 Task: Create Board Brand Development Strategies to Workspace Executive Assistance. Create Board Voice of Employee Surveys and Analysis to Workspace Executive Assistance. Create Board Diversity and Inclusion Employee Training and Education Resources to Workspace Executive Assistance
Action: Mouse moved to (350, 58)
Screenshot: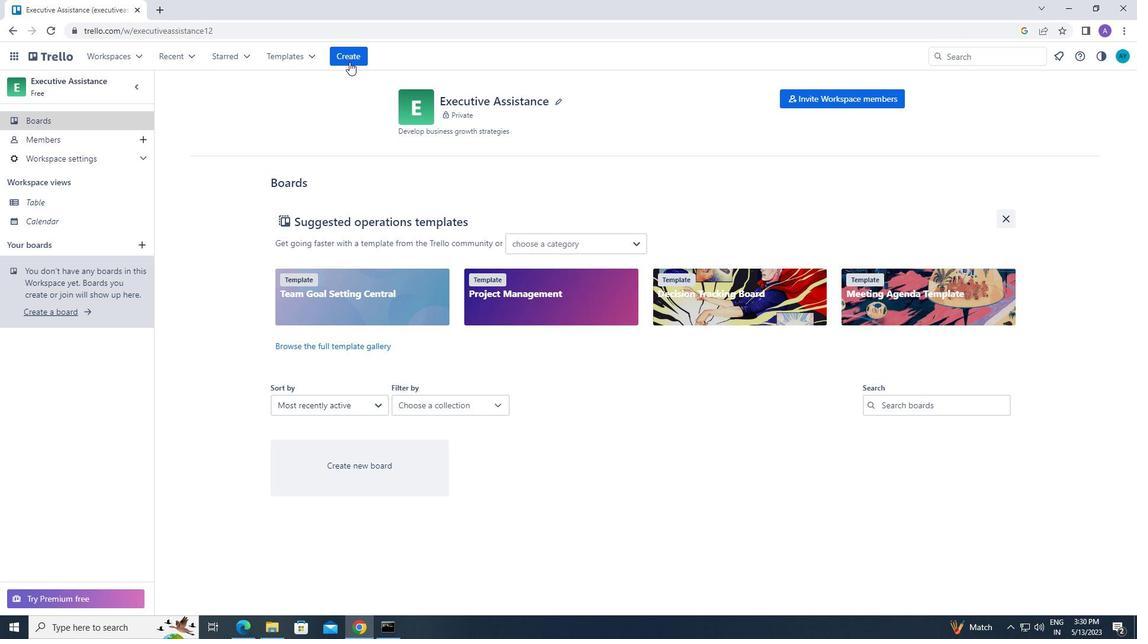 
Action: Mouse pressed left at (350, 58)
Screenshot: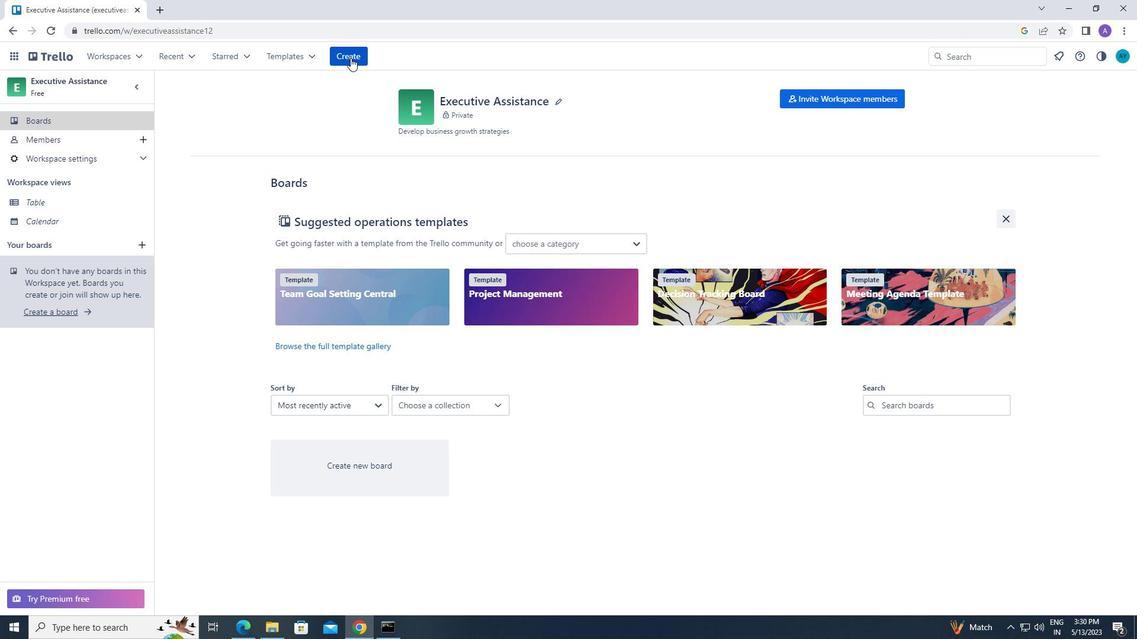
Action: Mouse moved to (361, 107)
Screenshot: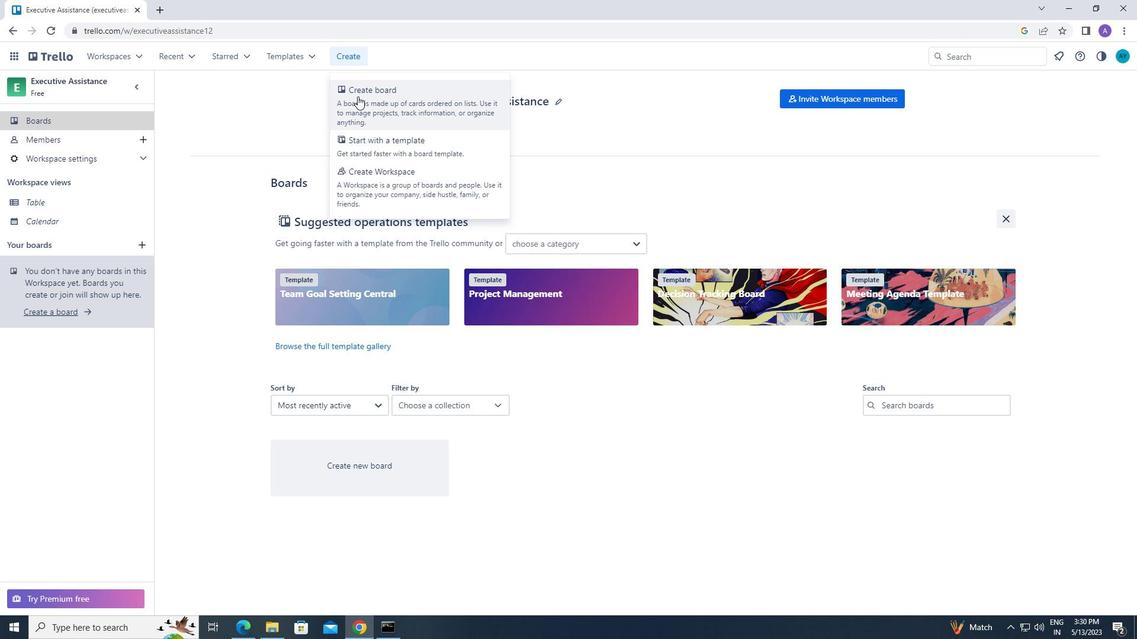 
Action: Mouse pressed left at (361, 107)
Screenshot: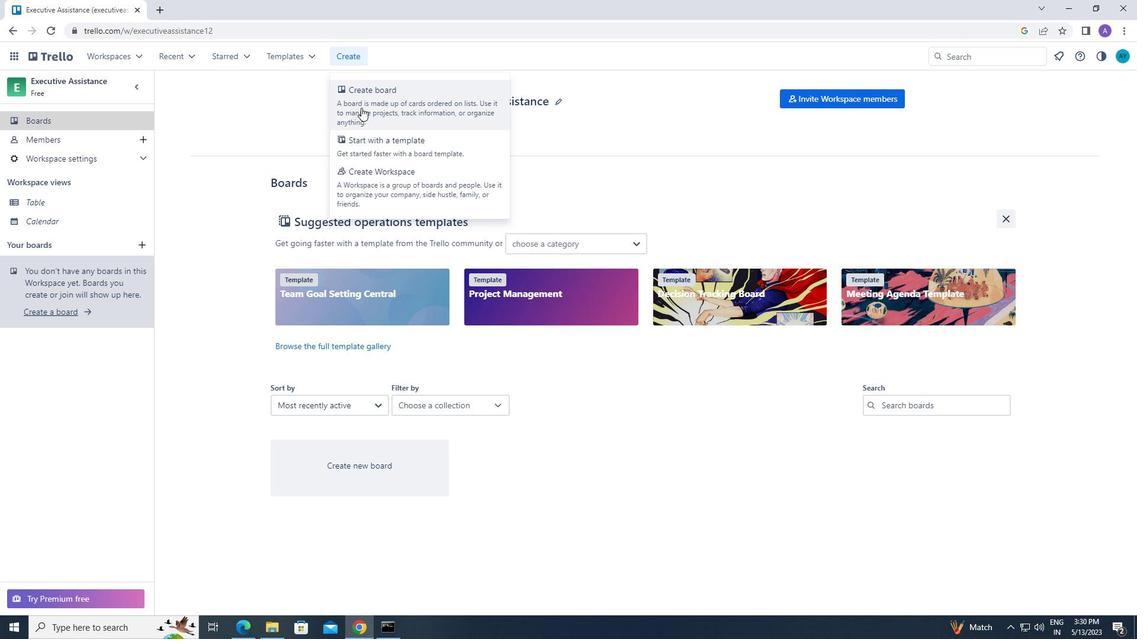 
Action: Mouse moved to (355, 281)
Screenshot: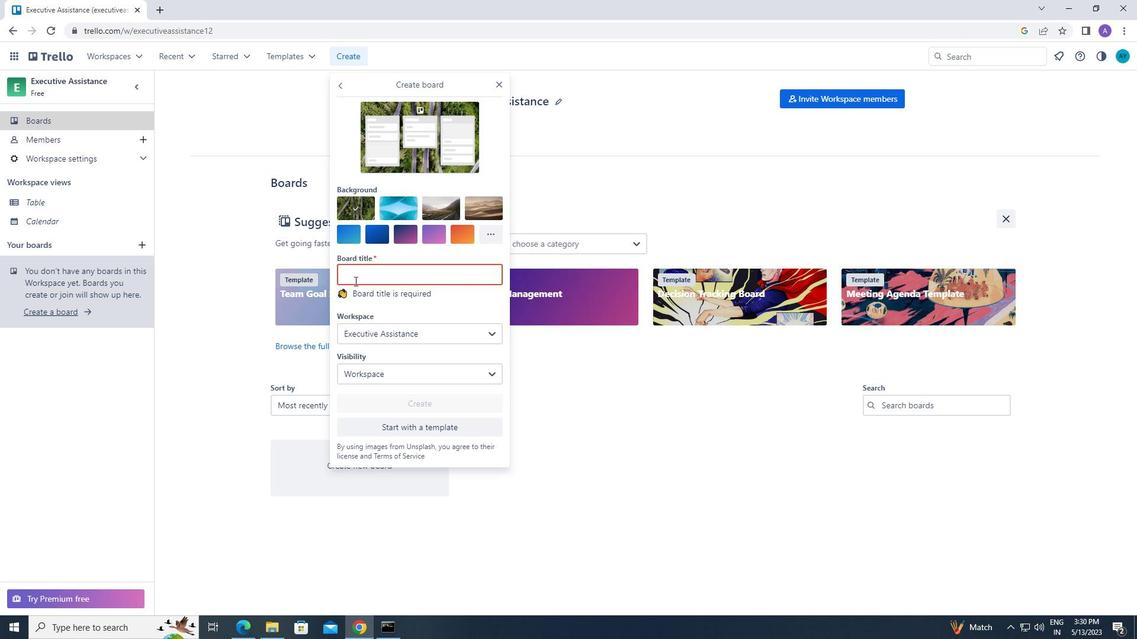 
Action: Mouse pressed left at (355, 281)
Screenshot: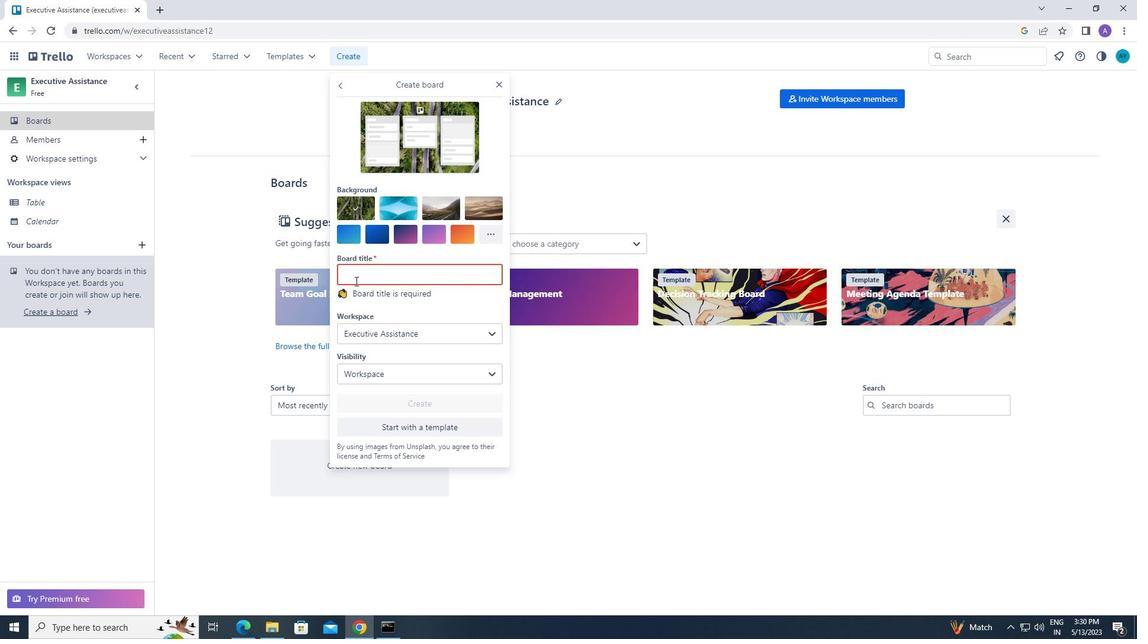 
Action: Key pressed <Key.caps_lock>b<Key.caps_lock>rand<Key.space><Key.caps_lock>d<Key.caps_lock>evelopment<Key.space><Key.caps_lock>s<Key.caps_lock>trategies
Screenshot: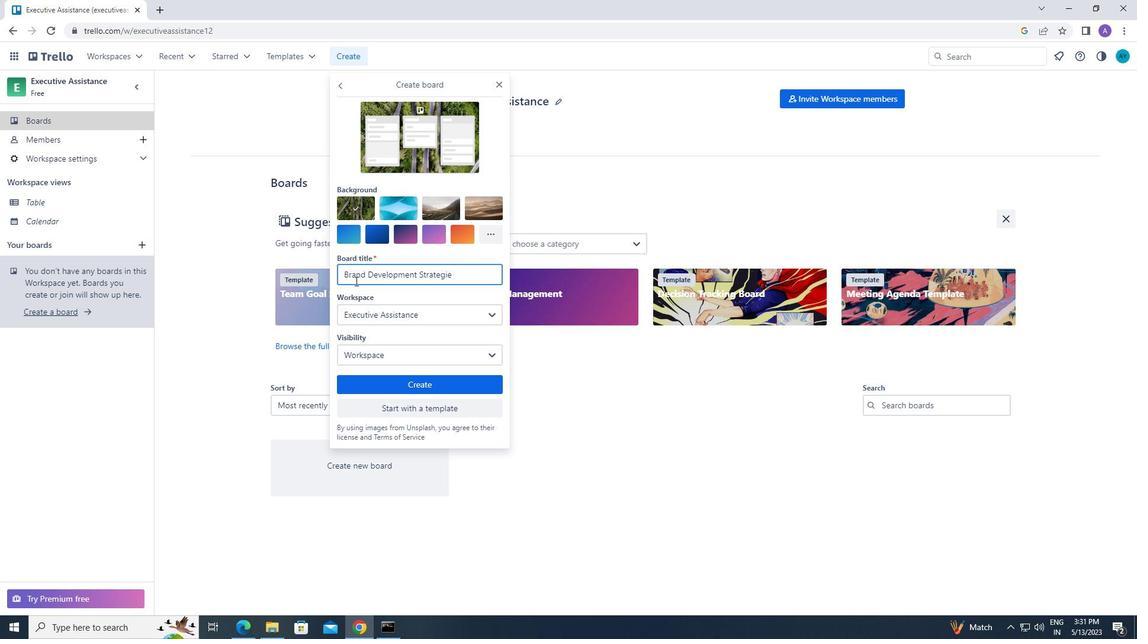 
Action: Mouse moved to (371, 380)
Screenshot: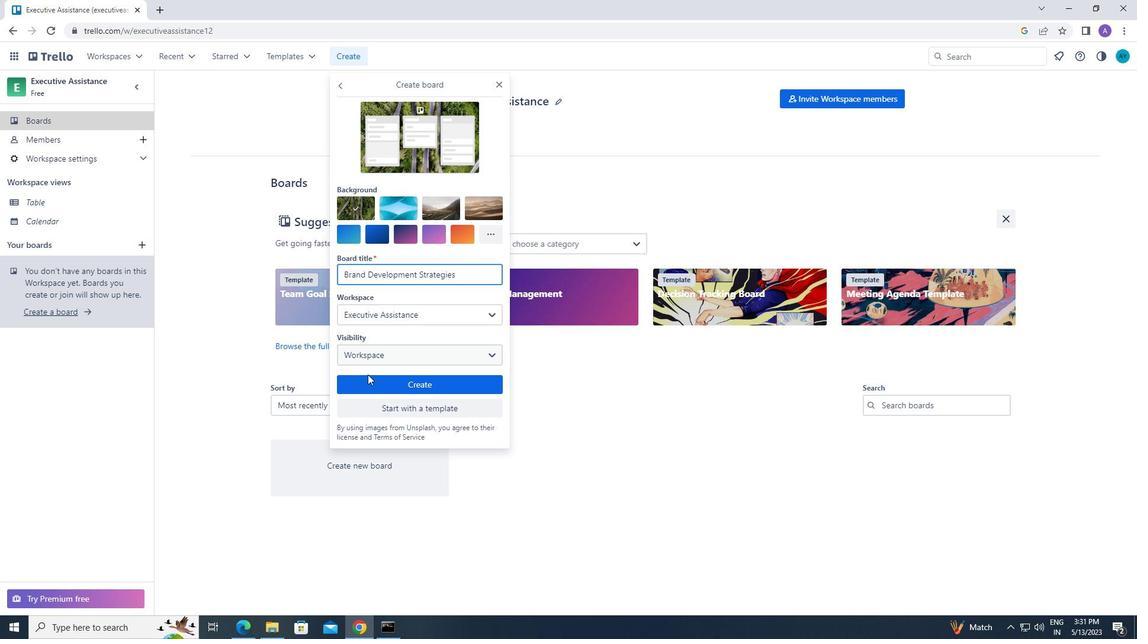 
Action: Mouse pressed left at (371, 380)
Screenshot: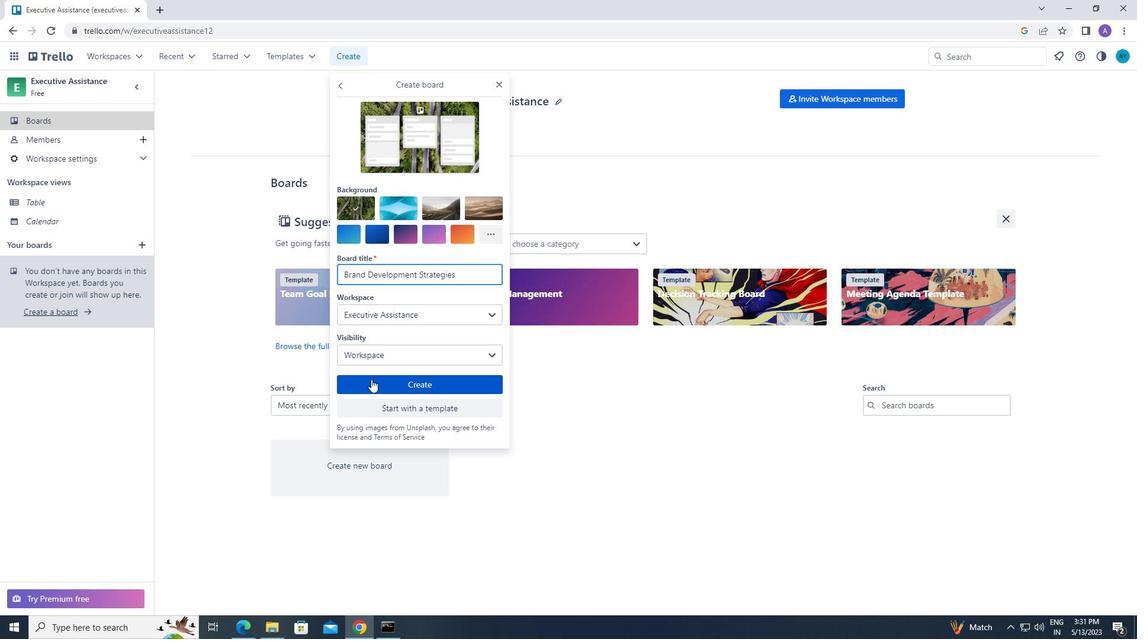 
Action: Mouse moved to (347, 53)
Screenshot: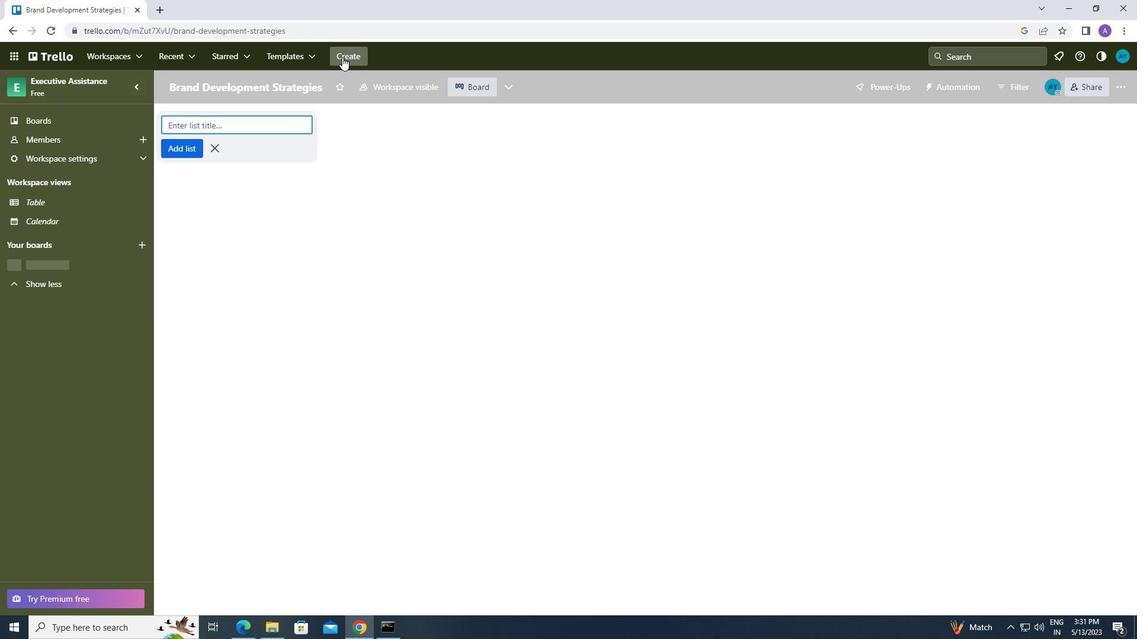 
Action: Mouse pressed left at (347, 53)
Screenshot: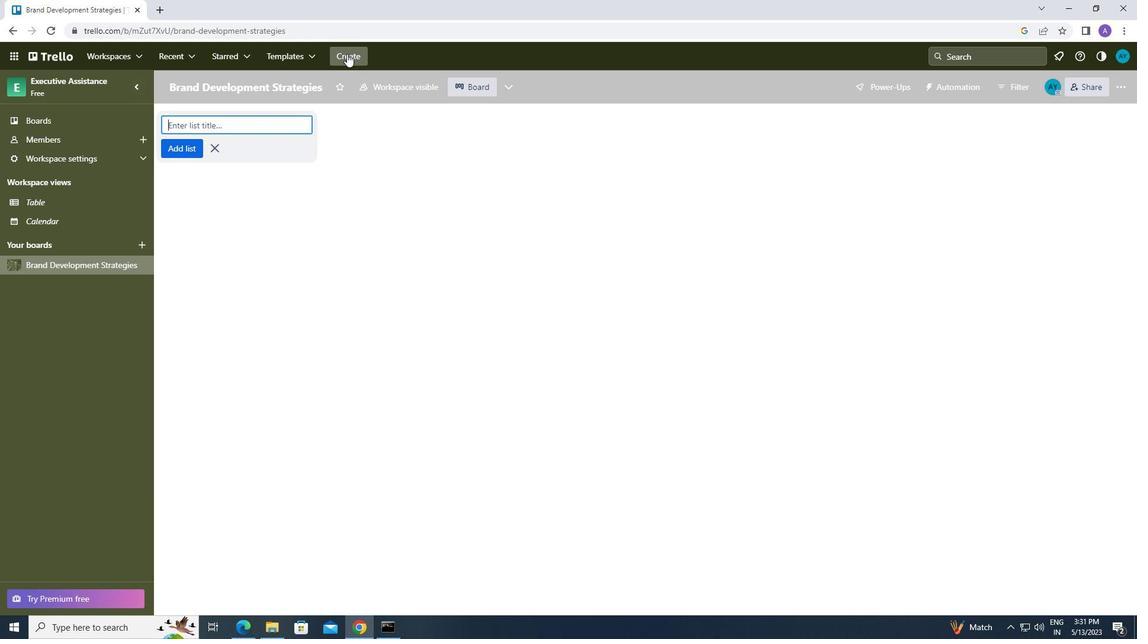 
Action: Mouse moved to (356, 100)
Screenshot: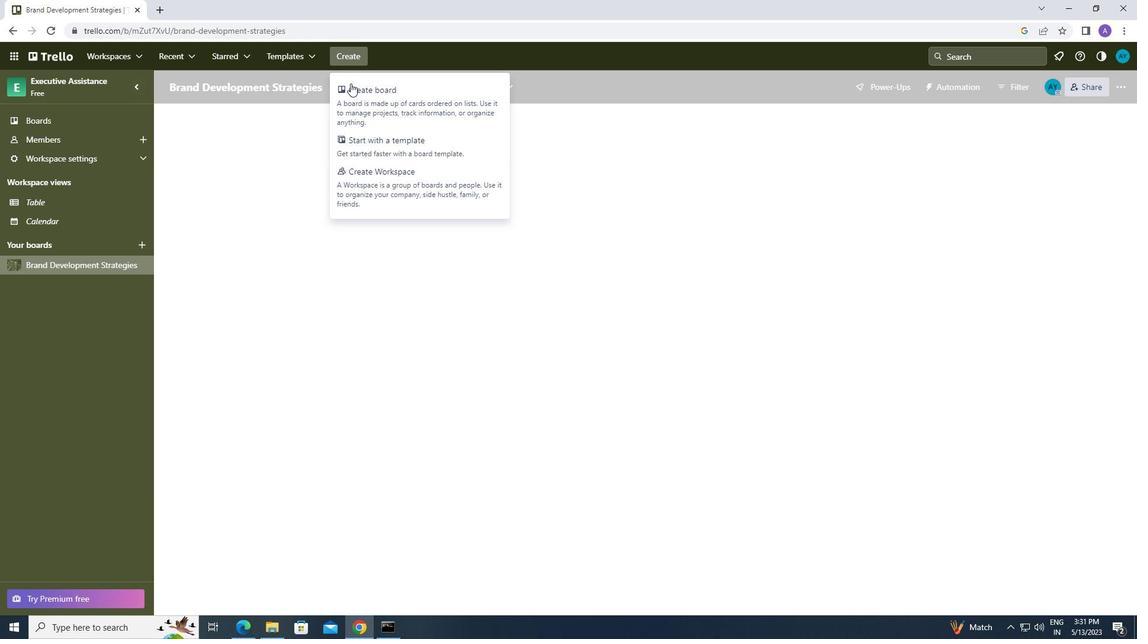 
Action: Mouse pressed left at (356, 100)
Screenshot: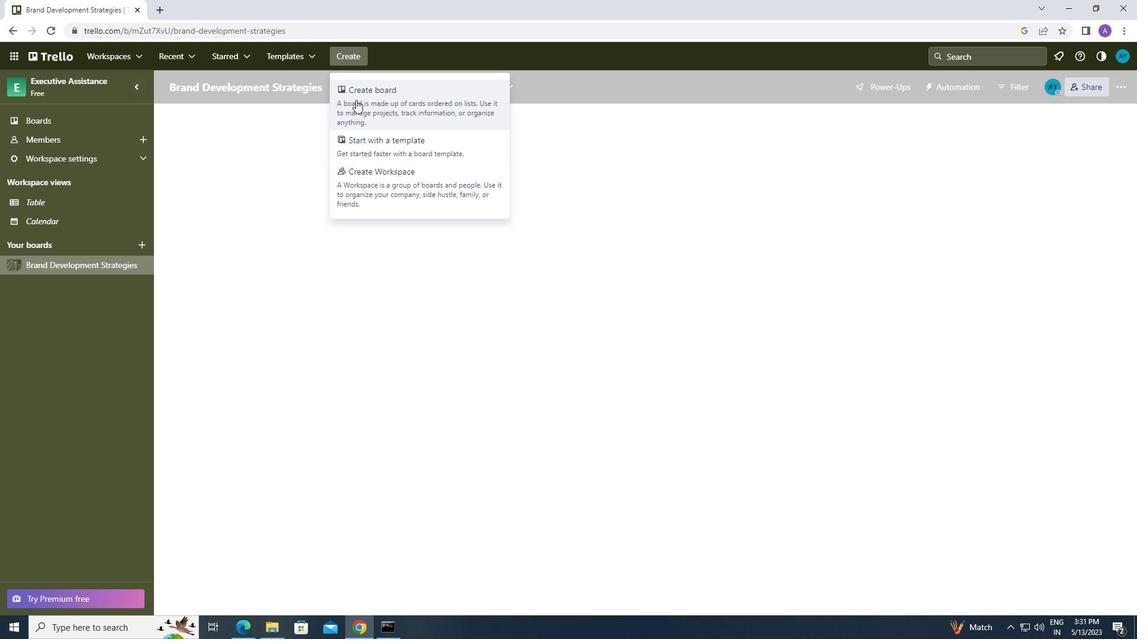 
Action: Mouse moved to (362, 281)
Screenshot: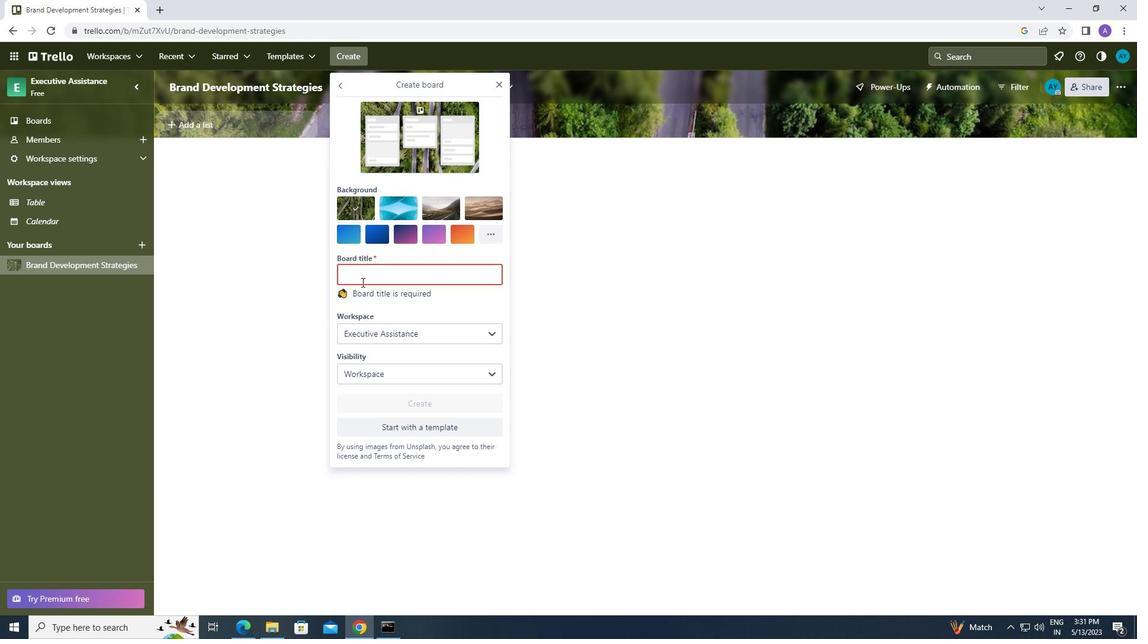
Action: Mouse pressed left at (362, 281)
Screenshot: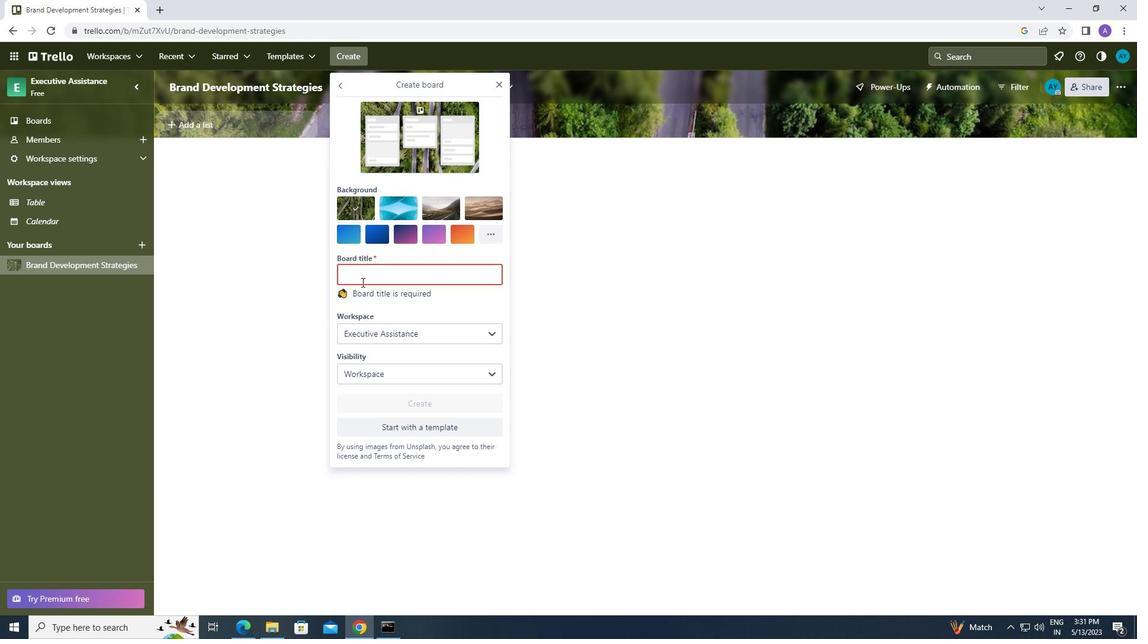 
Action: Mouse moved to (384, 272)
Screenshot: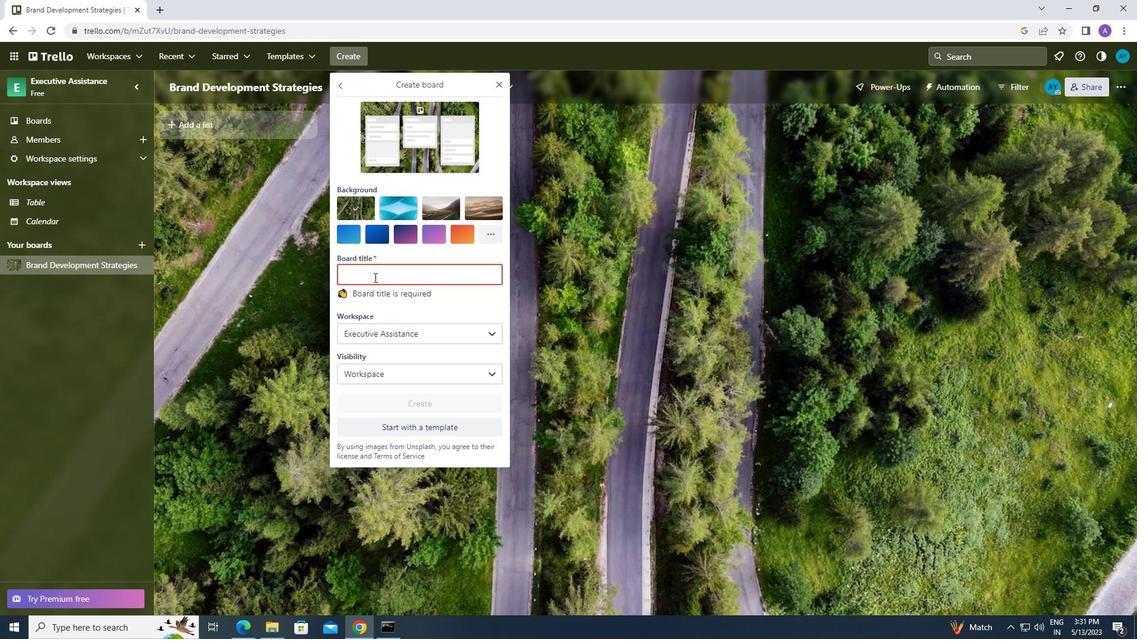 
Action: Key pressed <Key.caps_lock>
Screenshot: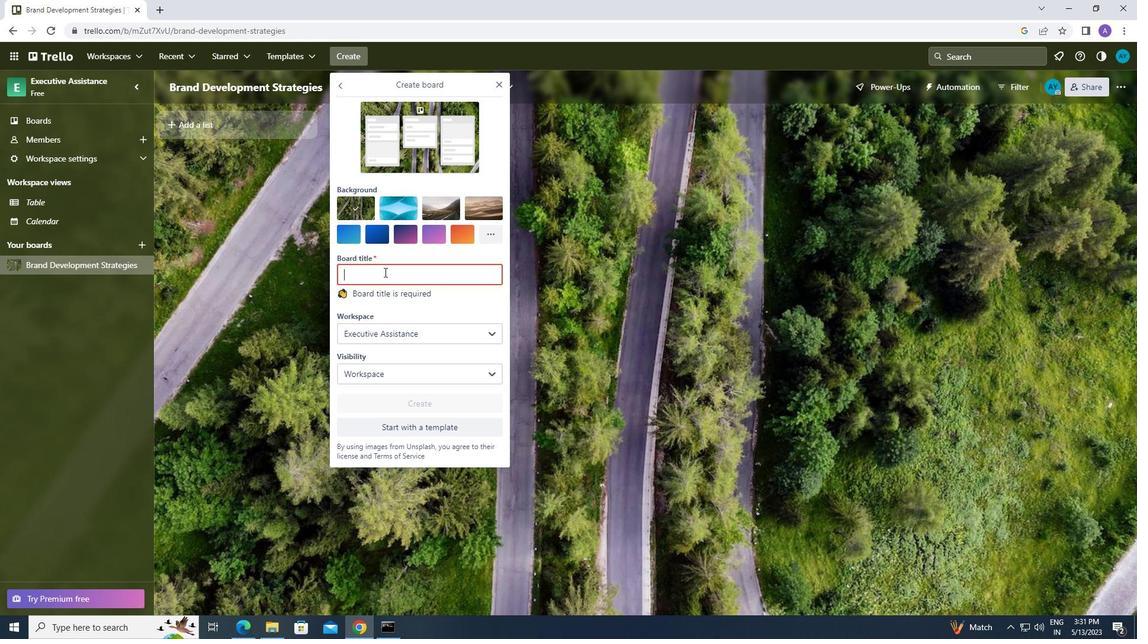 
Action: Mouse moved to (384, 271)
Screenshot: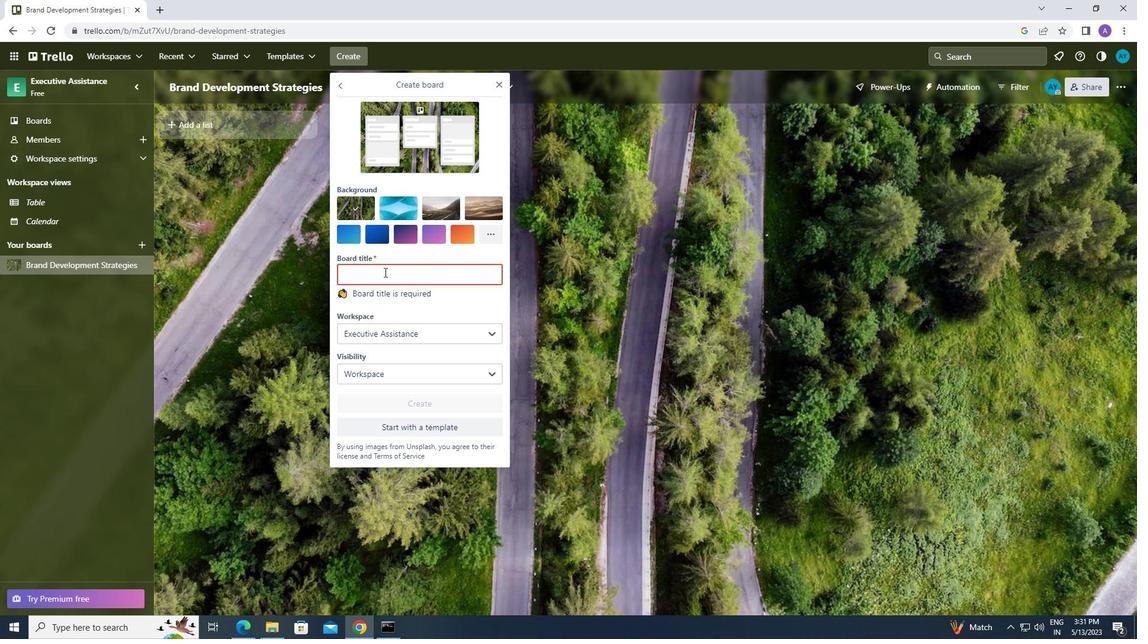 
Action: Key pressed v<Key.caps_lock>oice<Key.space>of<Key.space><Key.caps_lock>e<Key.caps_lock>mployee<Key.space><Key.caps_lock>s
Screenshot: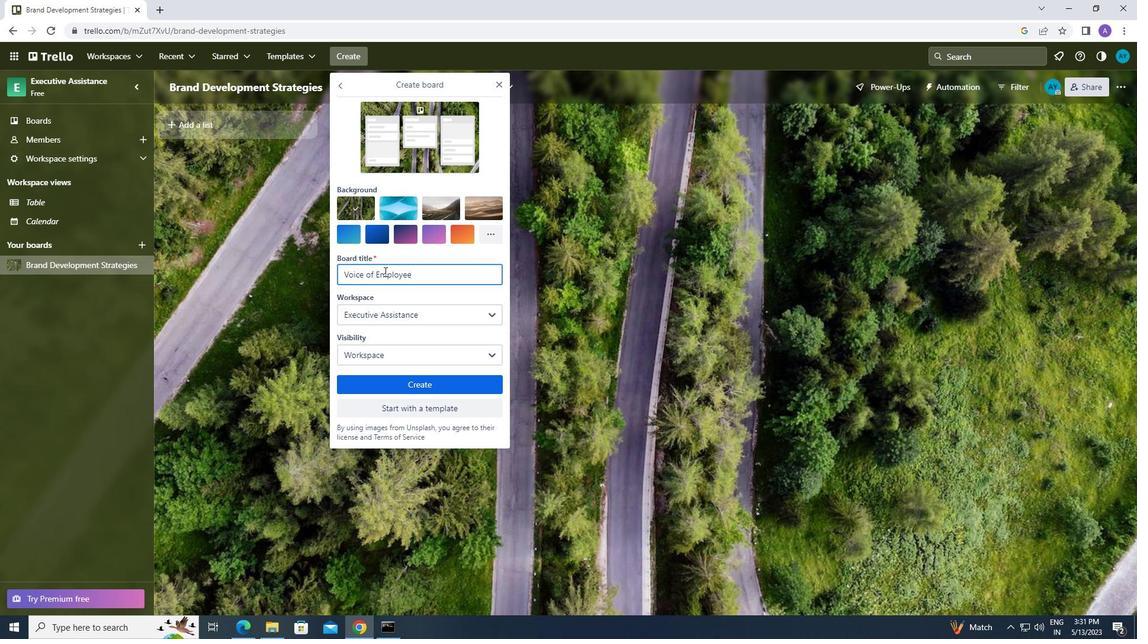 
Action: Mouse moved to (688, 93)
Screenshot: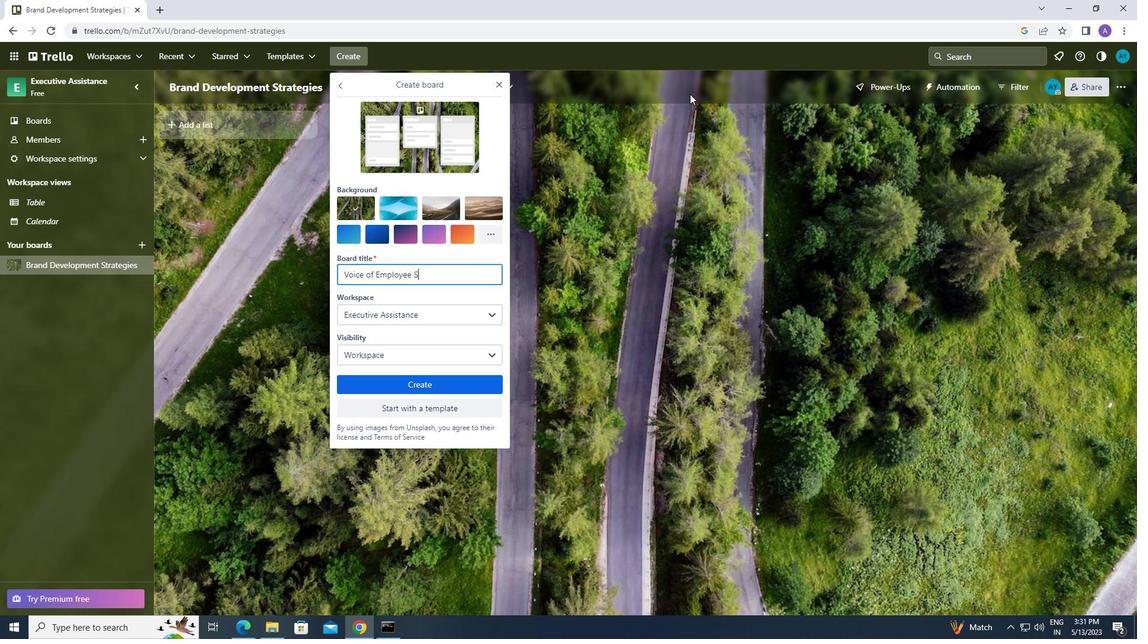 
Action: Key pressed <Key.caps_lock>urveys<Key.space>and<Key.space><Key.caps_lock>a<Key.caps_lock>nalysis
Screenshot: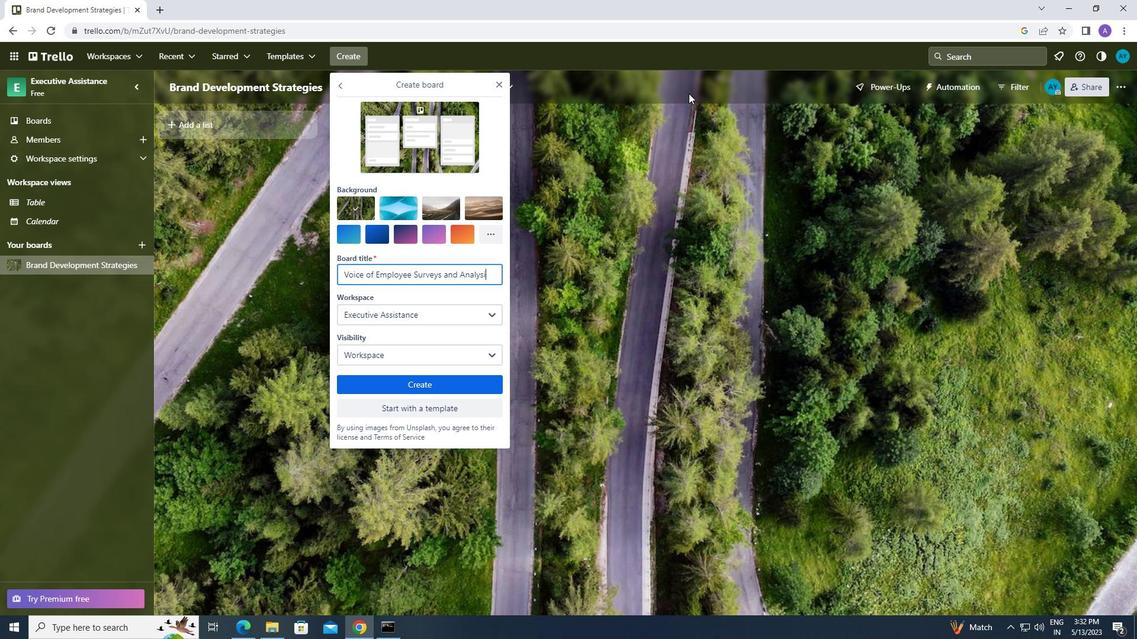 
Action: Mouse moved to (355, 379)
Screenshot: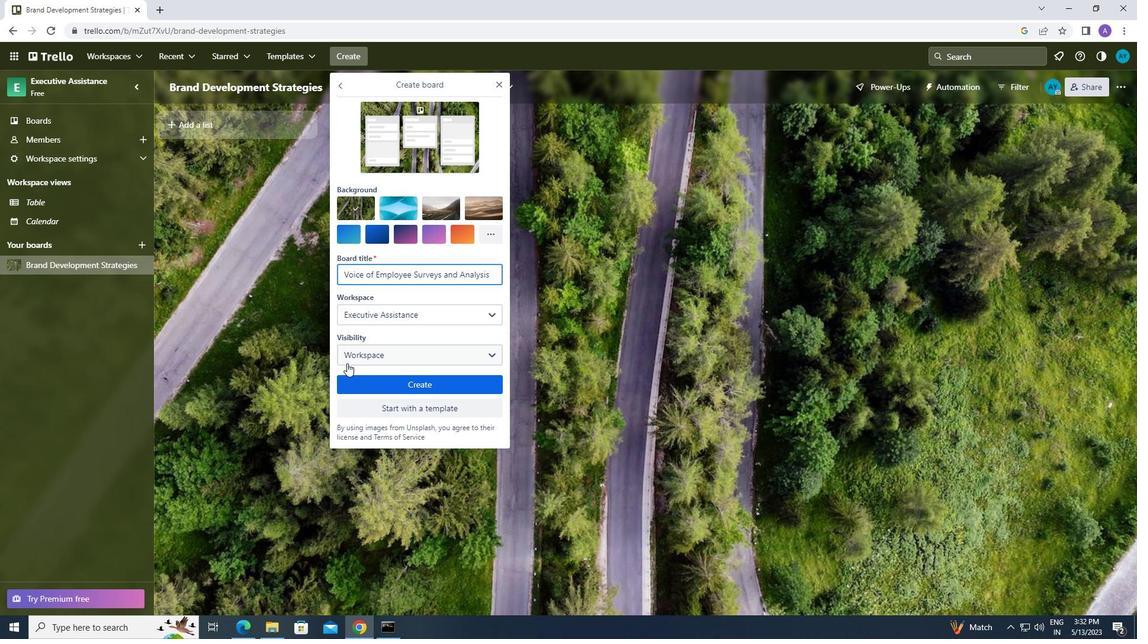 
Action: Mouse pressed left at (355, 379)
Screenshot: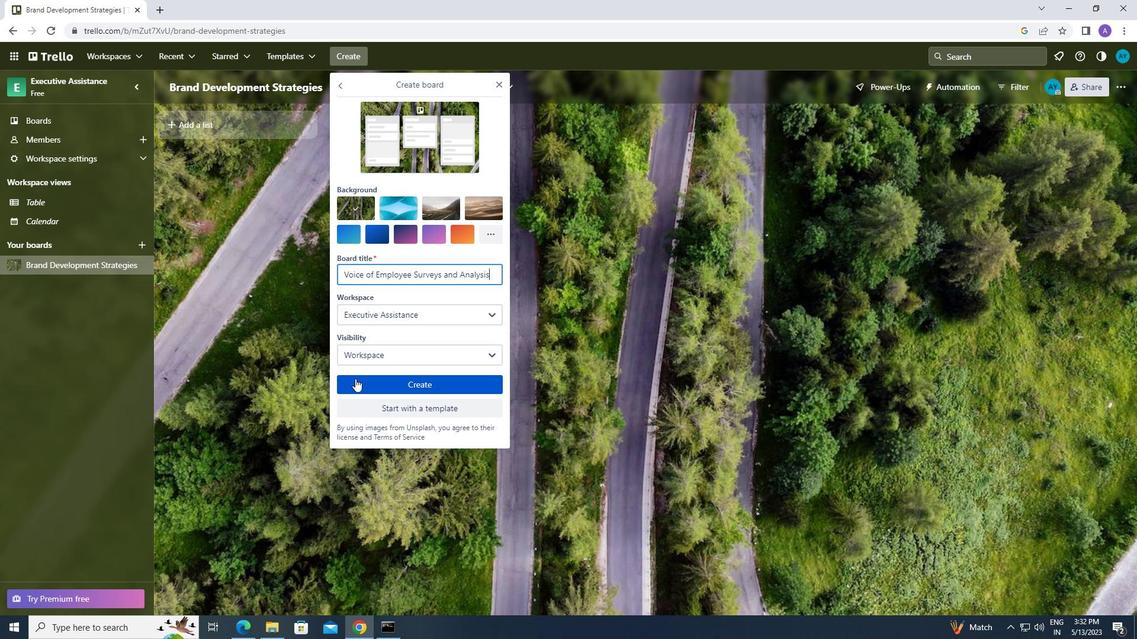 
Action: Mouse moved to (514, 81)
Screenshot: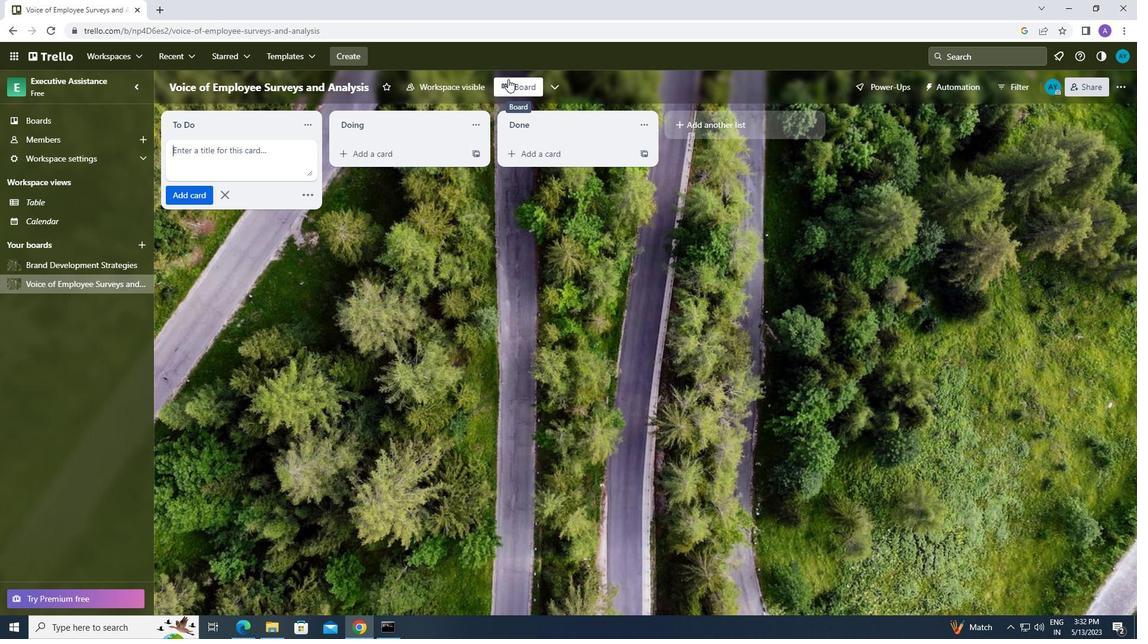 
Action: Mouse pressed left at (514, 81)
Screenshot: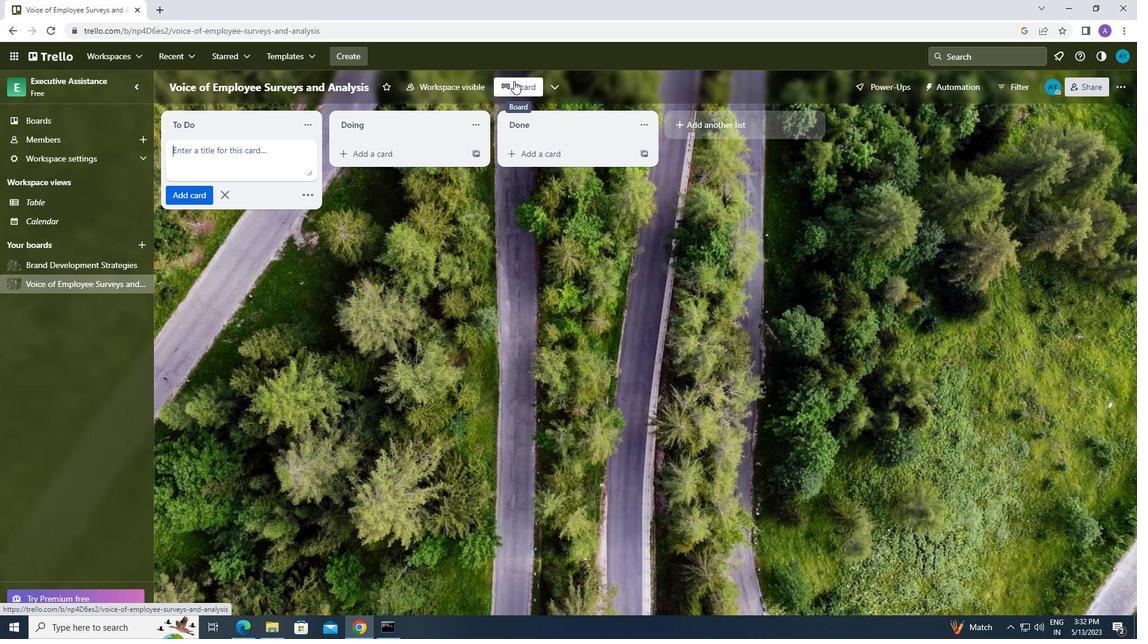 
Action: Mouse moved to (520, 82)
Screenshot: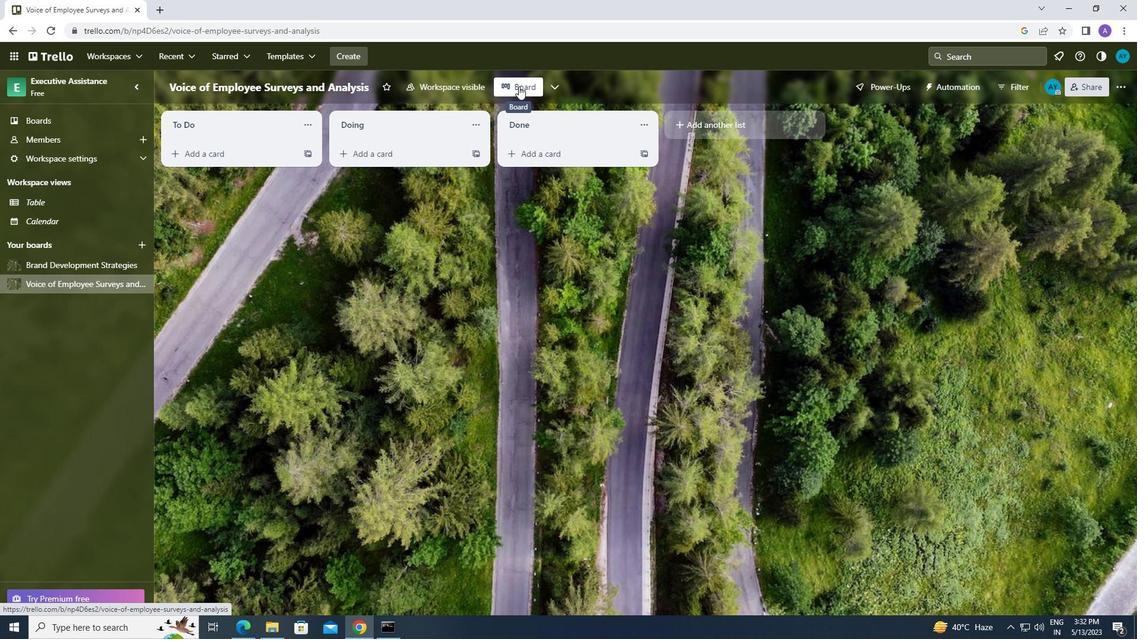 
Action: Mouse pressed left at (520, 82)
Screenshot: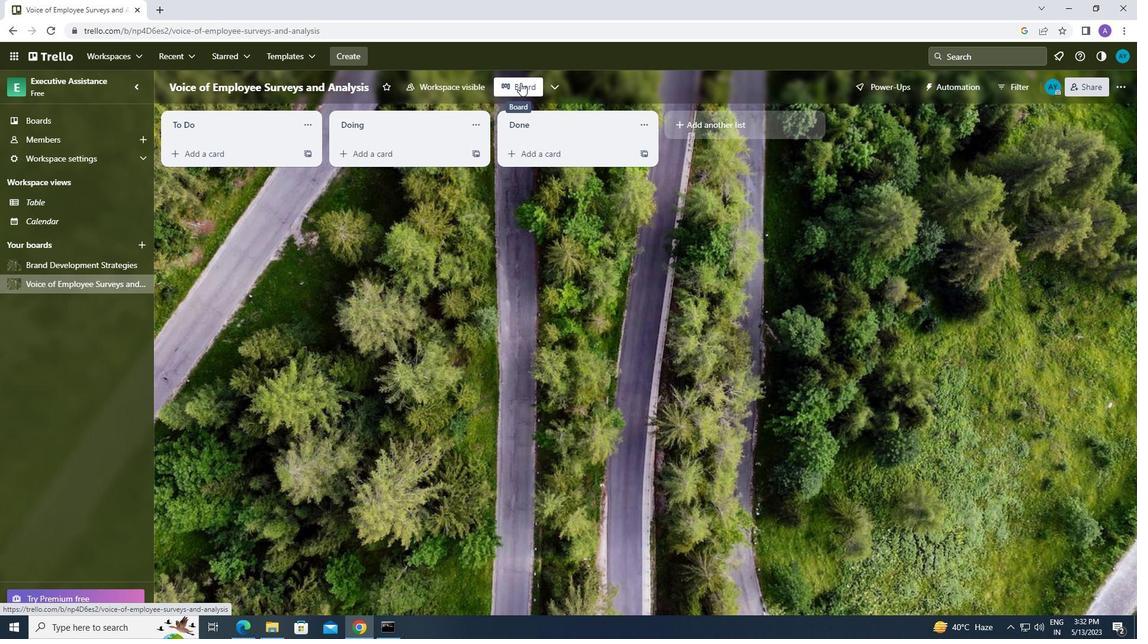 
Action: Mouse moved to (95, 57)
Screenshot: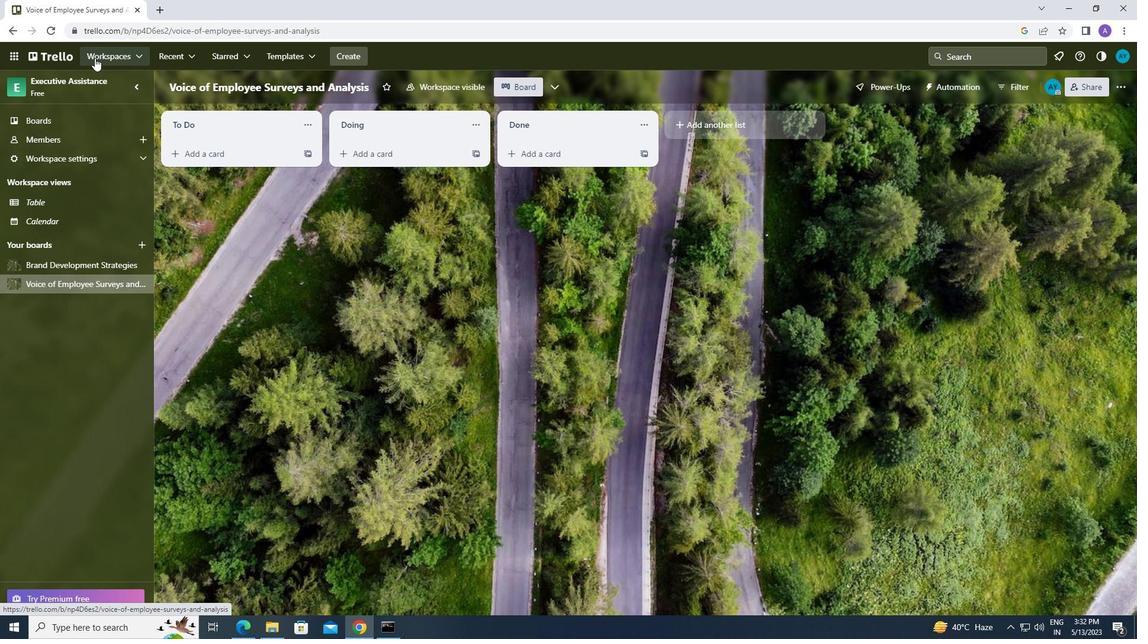 
Action: Mouse pressed left at (95, 57)
Screenshot: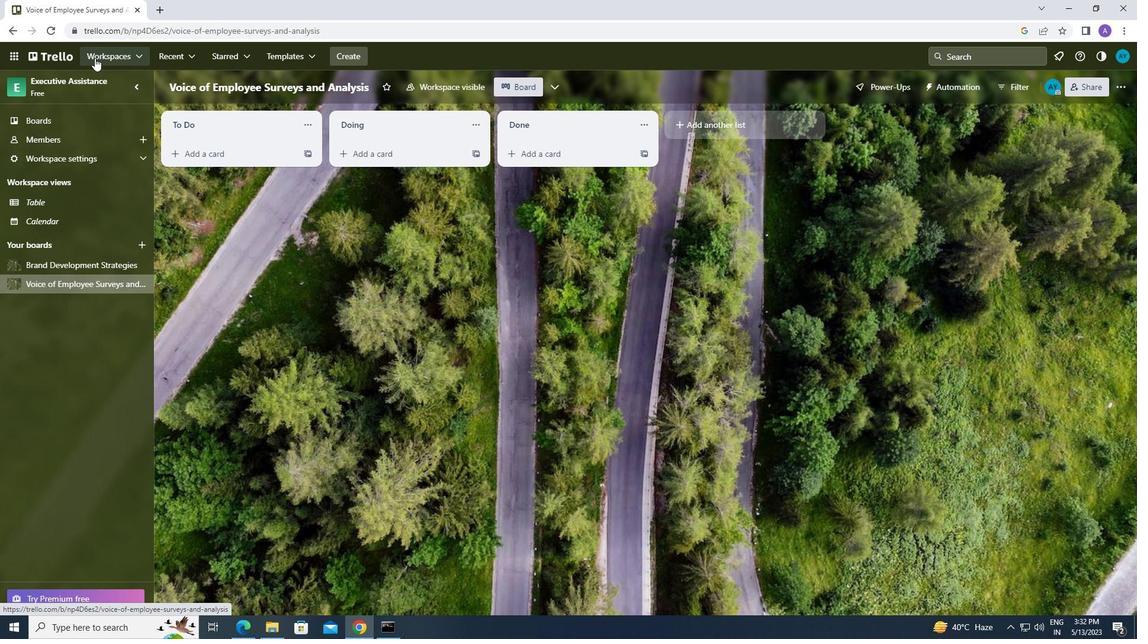 
Action: Mouse moved to (154, 315)
Screenshot: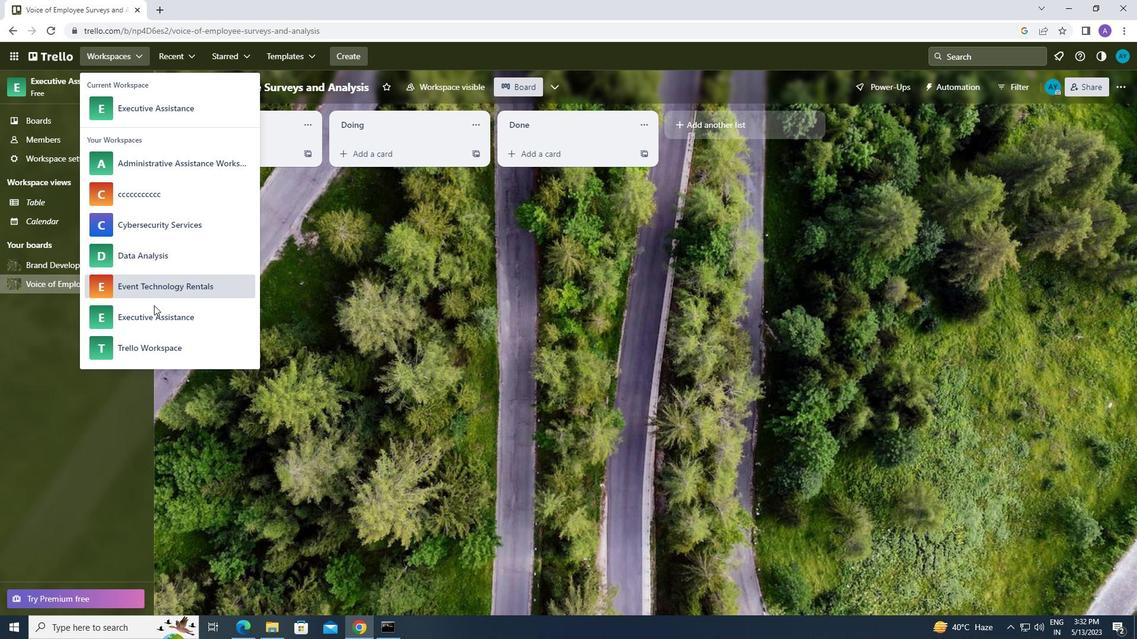 
Action: Mouse pressed left at (154, 315)
Screenshot: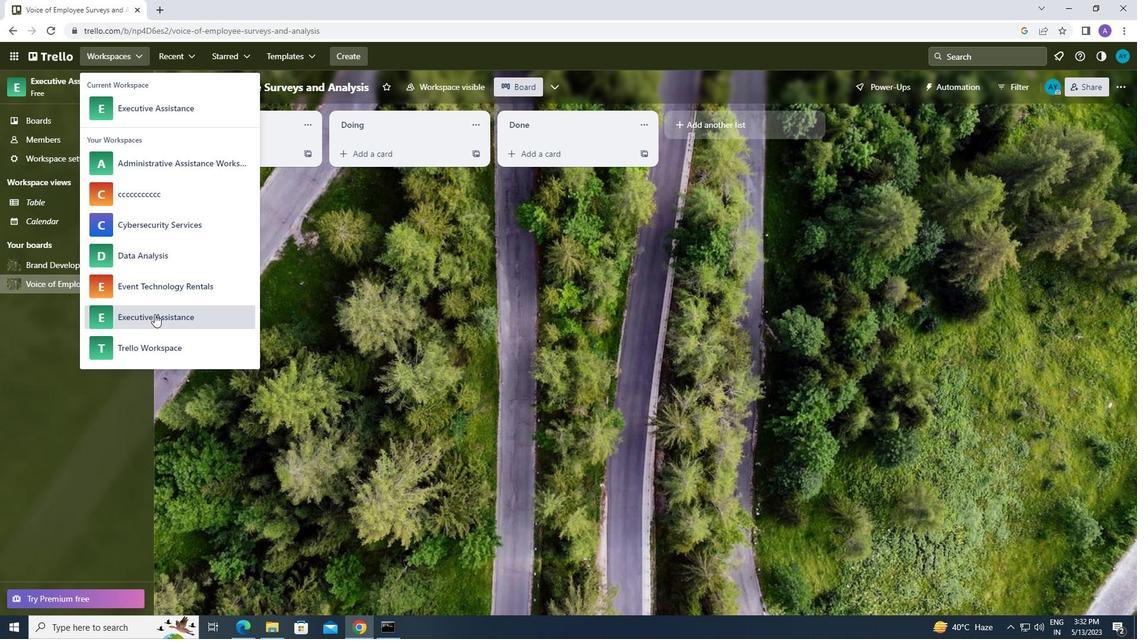 
Action: Mouse moved to (347, 55)
Screenshot: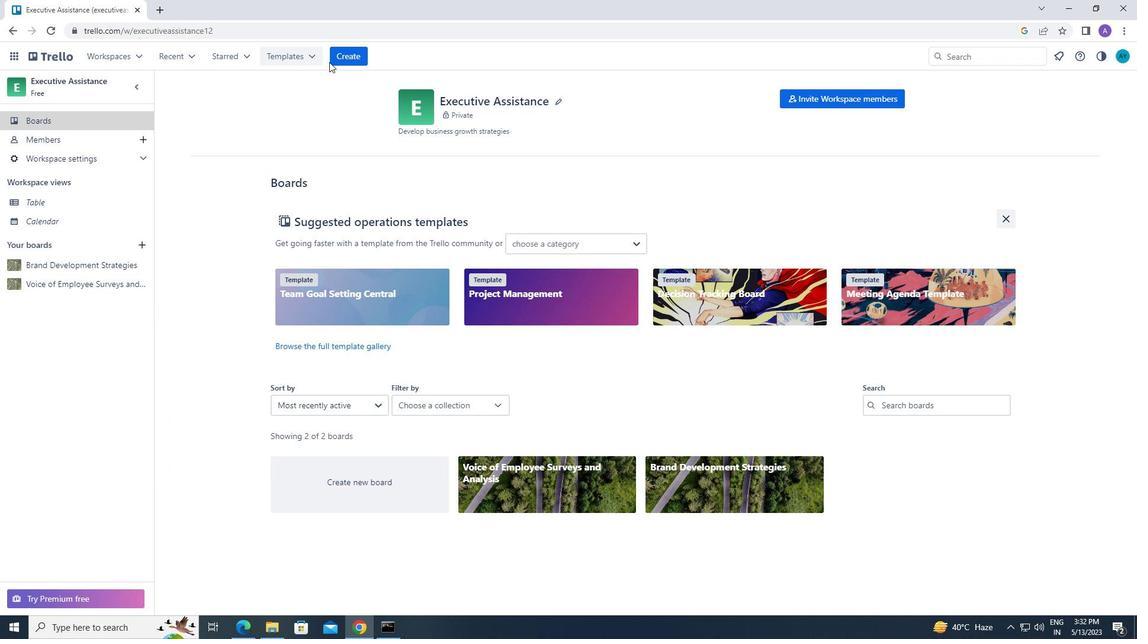 
Action: Mouse pressed left at (347, 55)
Screenshot: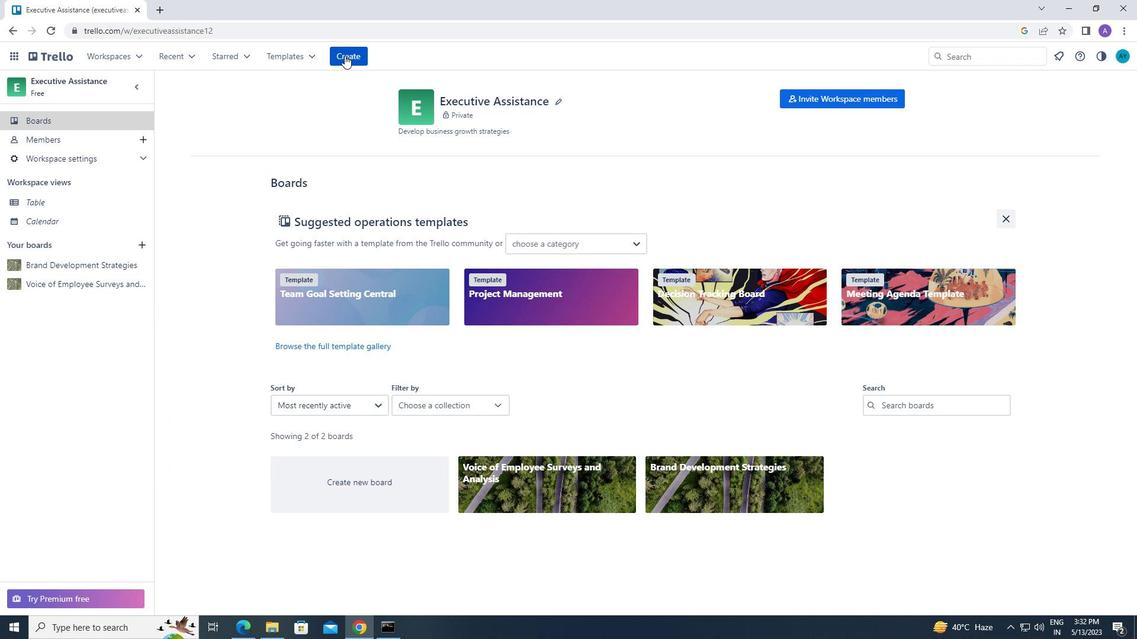 
Action: Mouse moved to (362, 106)
Screenshot: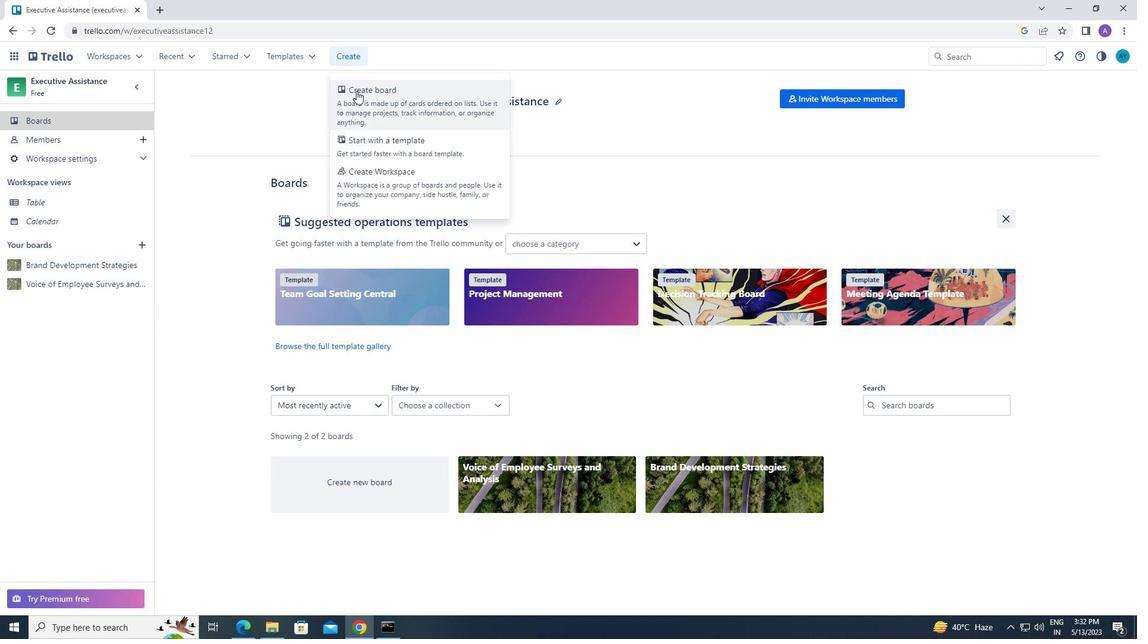 
Action: Mouse pressed left at (362, 106)
Screenshot: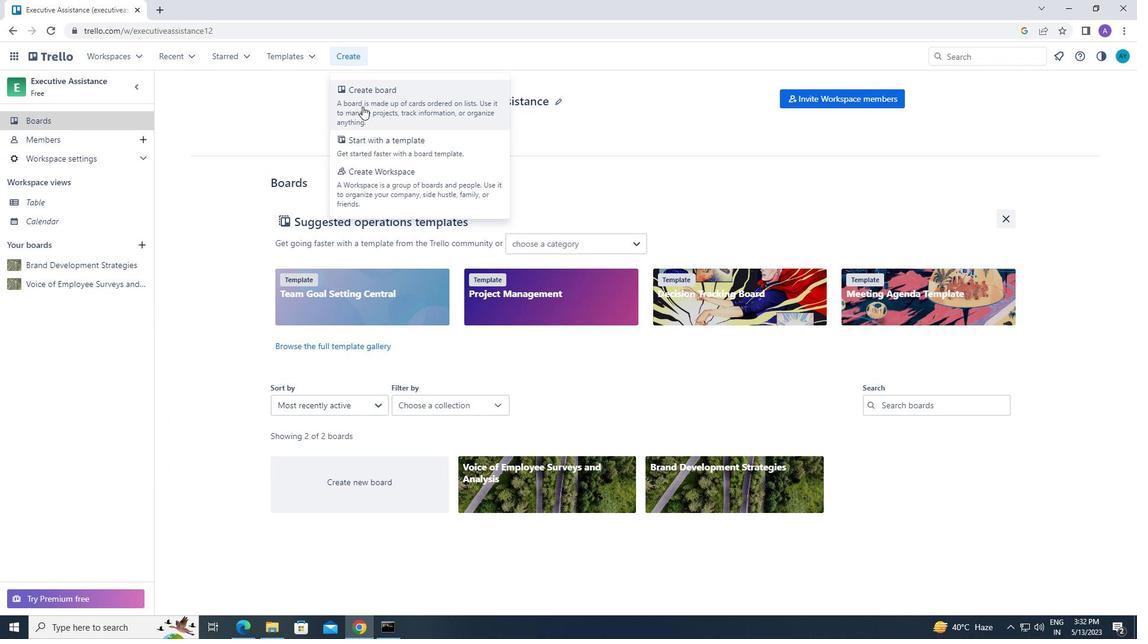 
Action: Mouse moved to (360, 272)
Screenshot: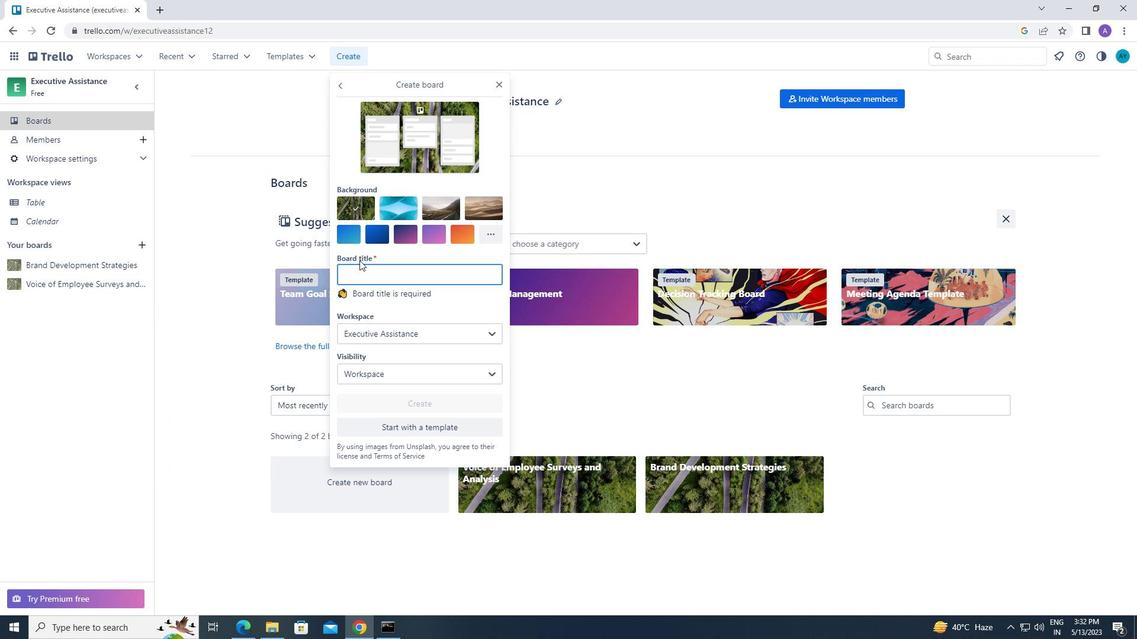 
Action: Mouse pressed left at (360, 272)
Screenshot: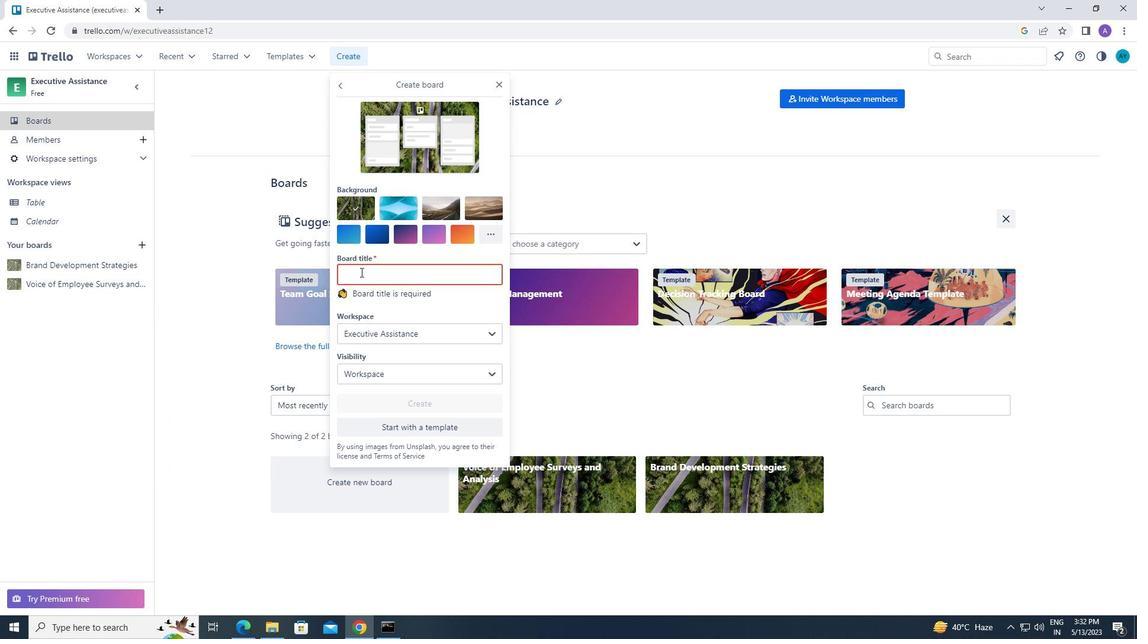 
Action: Key pressed <Key.caps_lock>d<Key.caps_lock>iversity<Key.space>and<Key.space><Key.caps_lock>i<Key.caps_lock>nclusion<Key.space><Key.caps_lock>e<Key.caps_lock>mployr<Key.backspace>ee<Key.space><Key.caps_lock>t<Key.caps_lock>raining<Key.space>and<Key.space><Key.caps_lock>e<Key.caps_lock>ducation<Key.space><Key.caps_lock>r<Key.caps_lock>esources
Screenshot: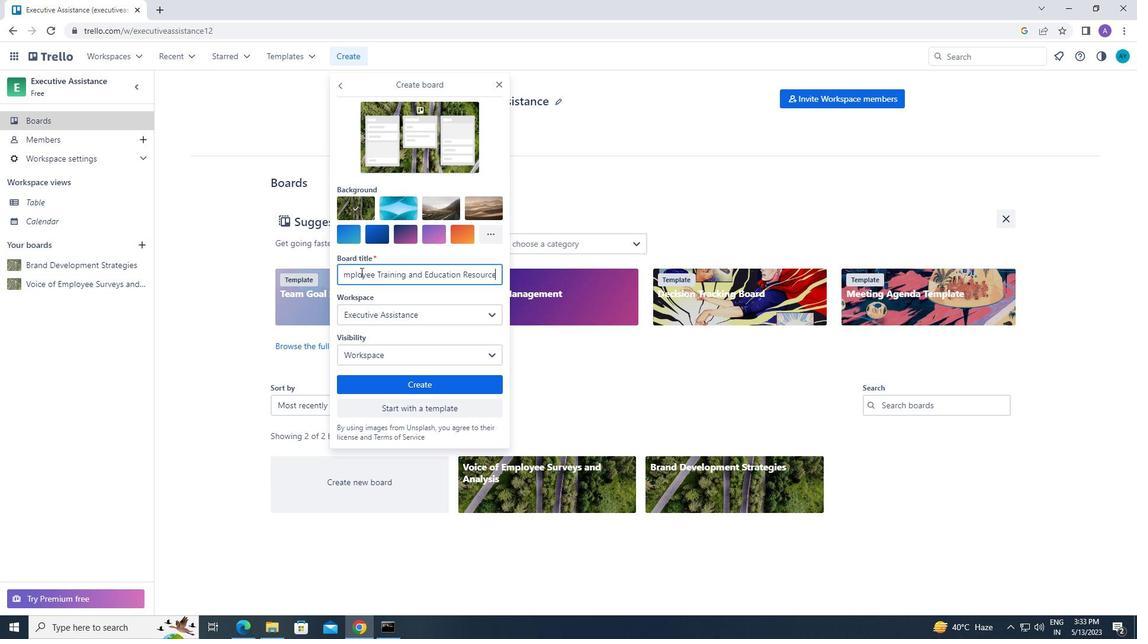 
Action: Mouse moved to (363, 385)
Screenshot: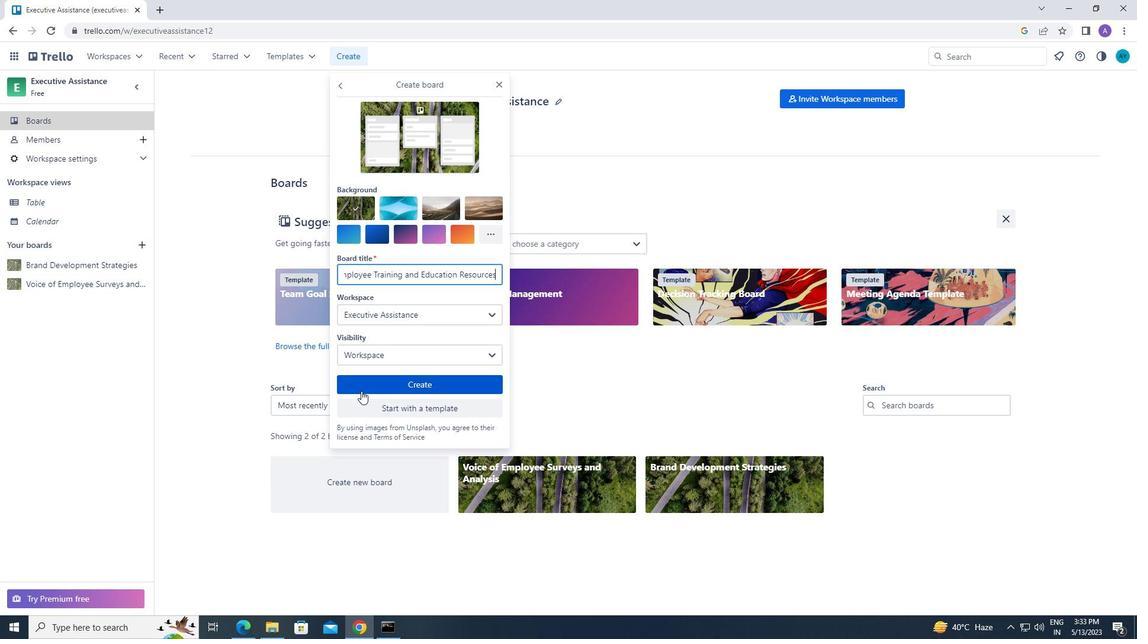 
Action: Mouse pressed left at (363, 385)
Screenshot: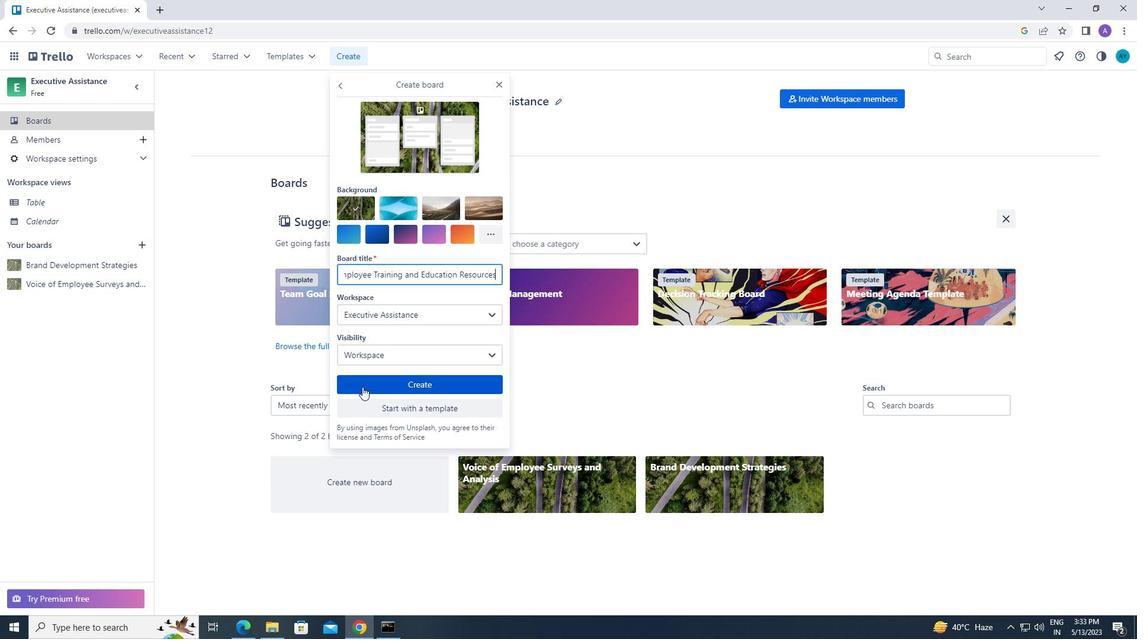 
